 Task: Move the task Implement a new remote support system for a company's IT department to the section To-Do in the project AgileFalcon and sort the tasks in the project by Assignee in Ascending order
Action: Mouse moved to (60, 407)
Screenshot: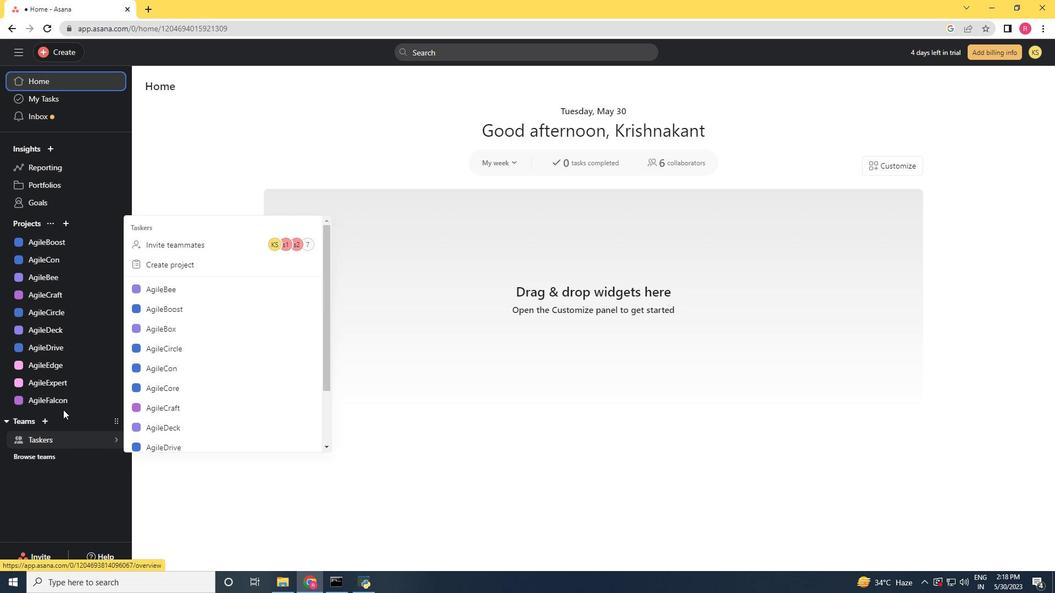 
Action: Mouse pressed left at (60, 407)
Screenshot: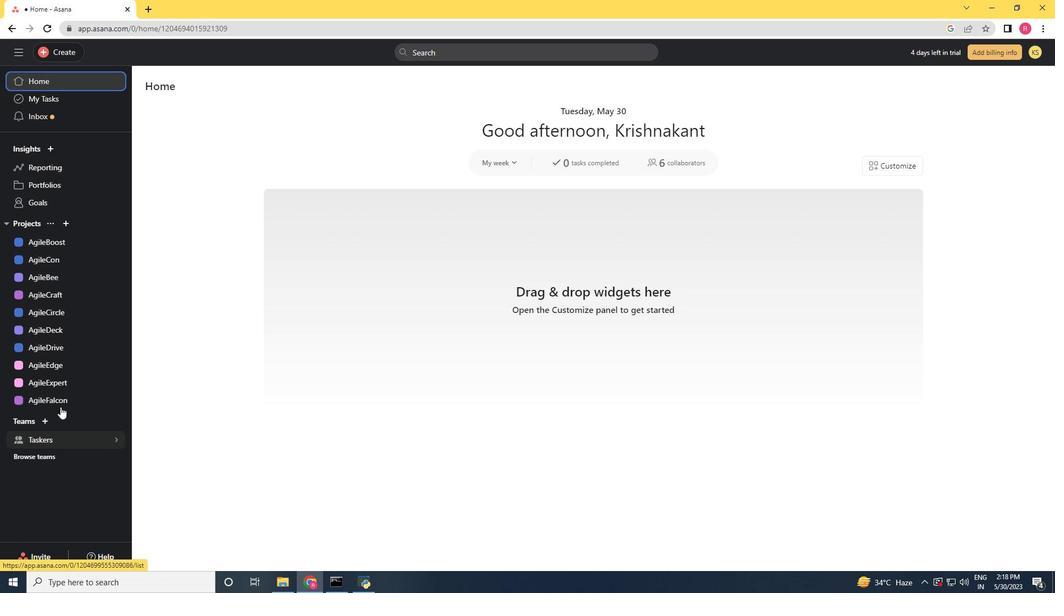 
Action: Mouse moved to (682, 222)
Screenshot: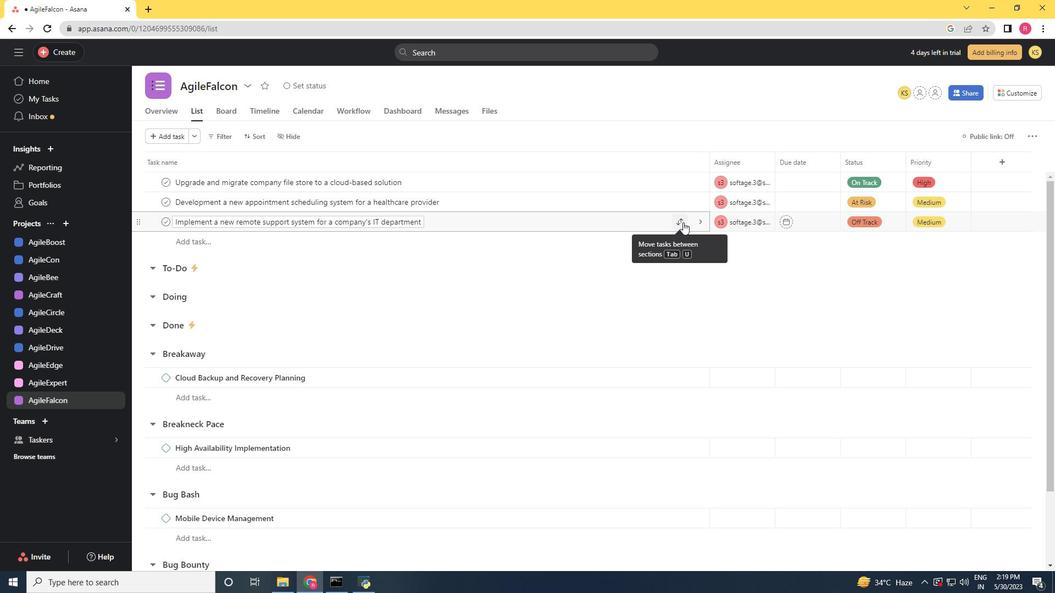 
Action: Mouse pressed left at (682, 222)
Screenshot: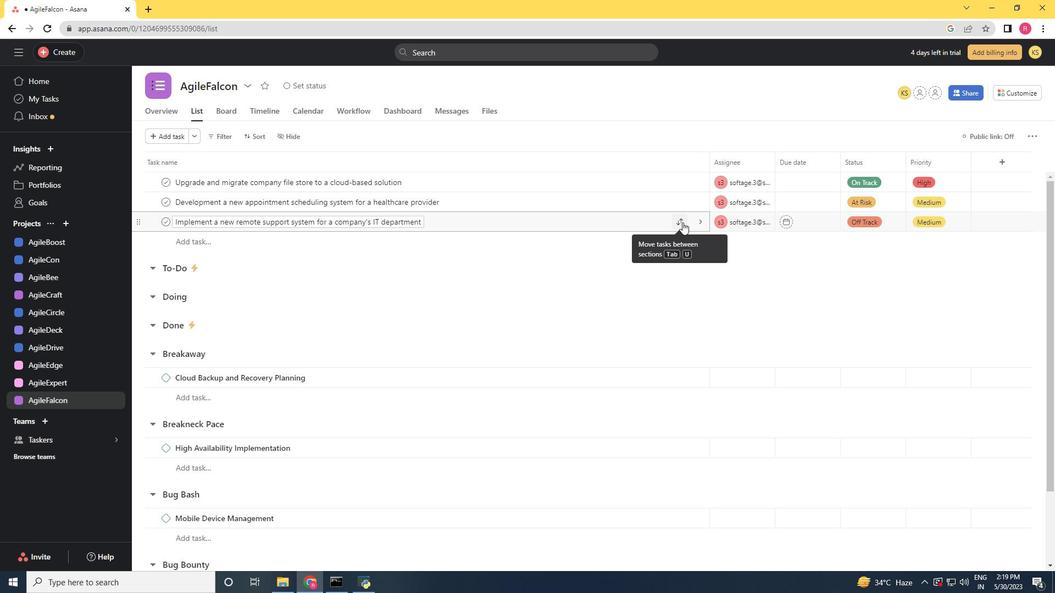 
Action: Mouse moved to (657, 282)
Screenshot: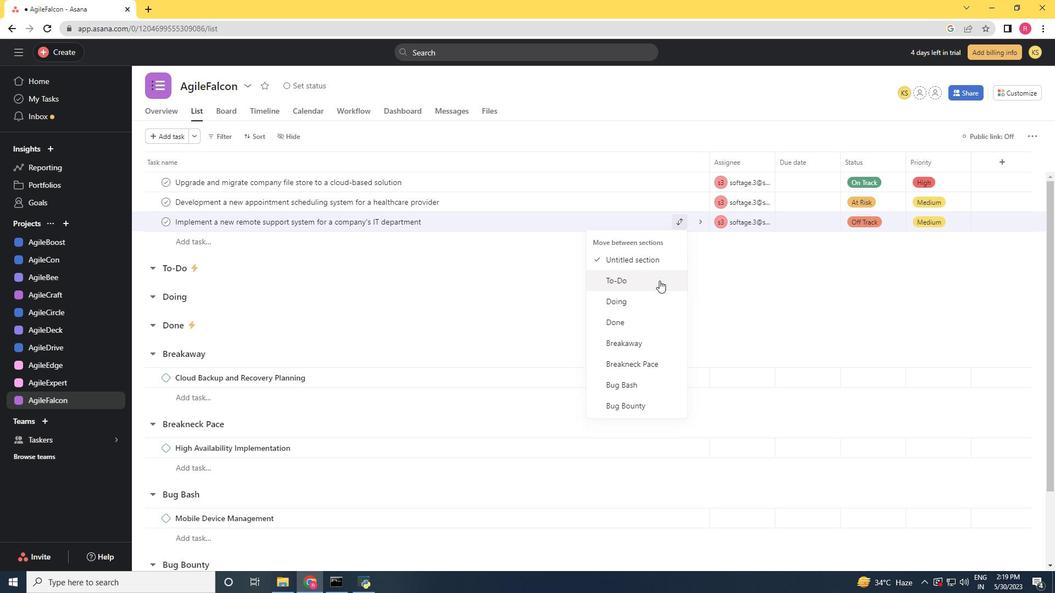 
Action: Mouse pressed left at (657, 282)
Screenshot: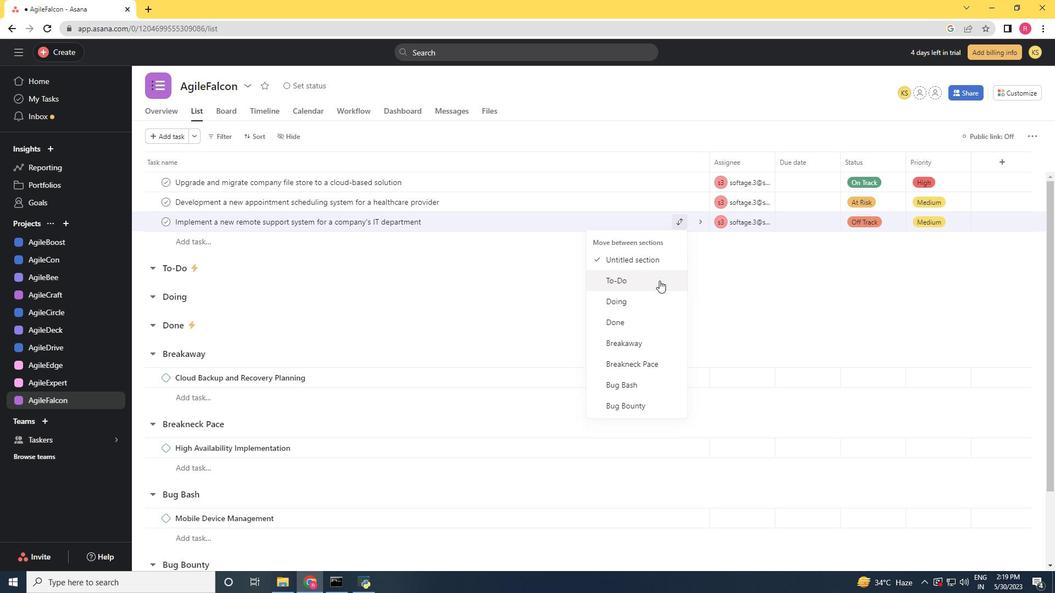 
Action: Mouse moved to (244, 134)
Screenshot: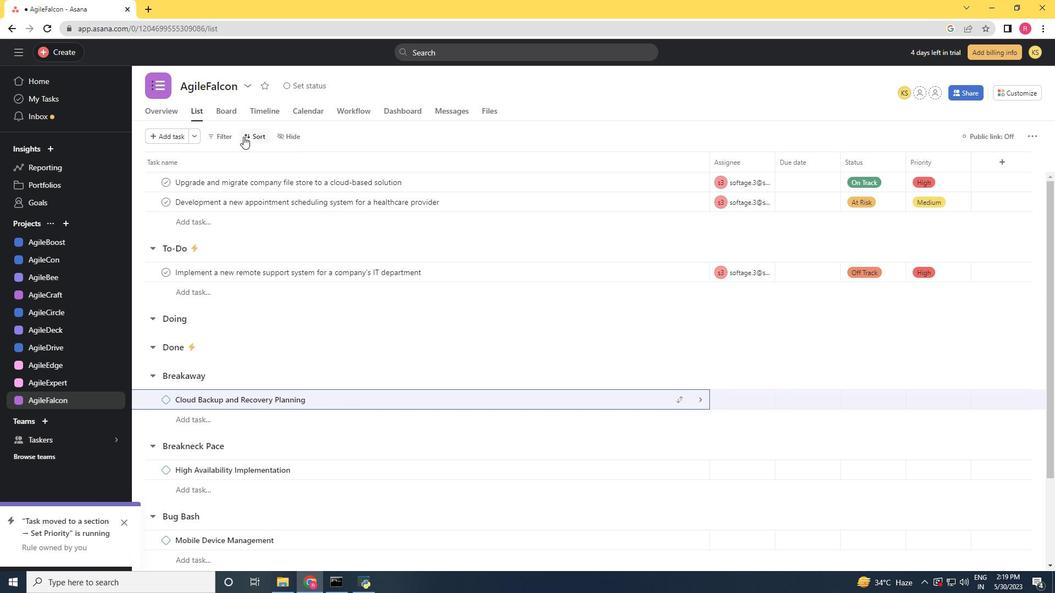 
Action: Mouse pressed left at (244, 134)
Screenshot: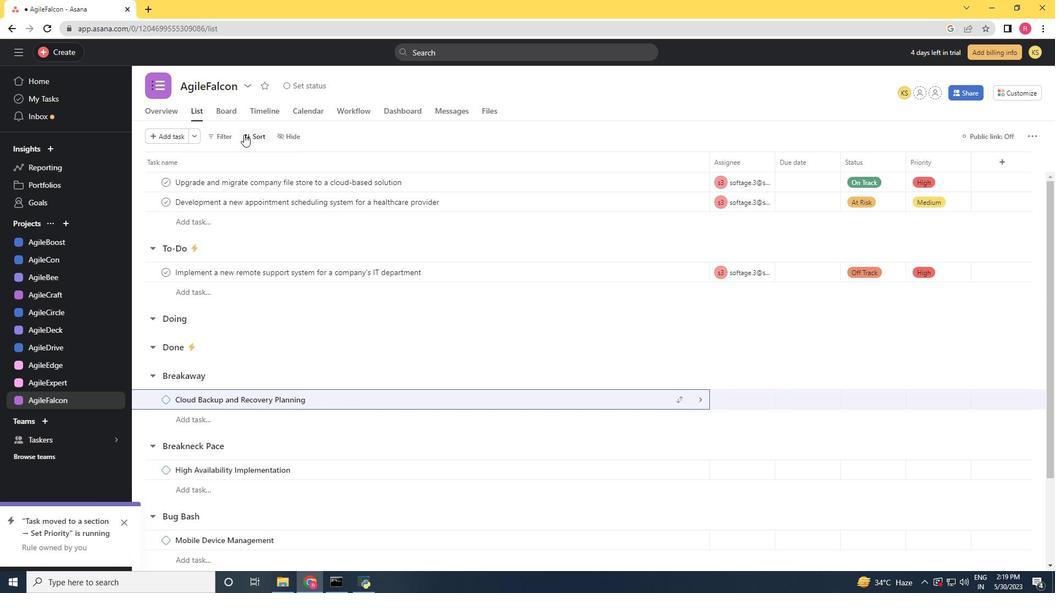 
Action: Mouse moved to (270, 224)
Screenshot: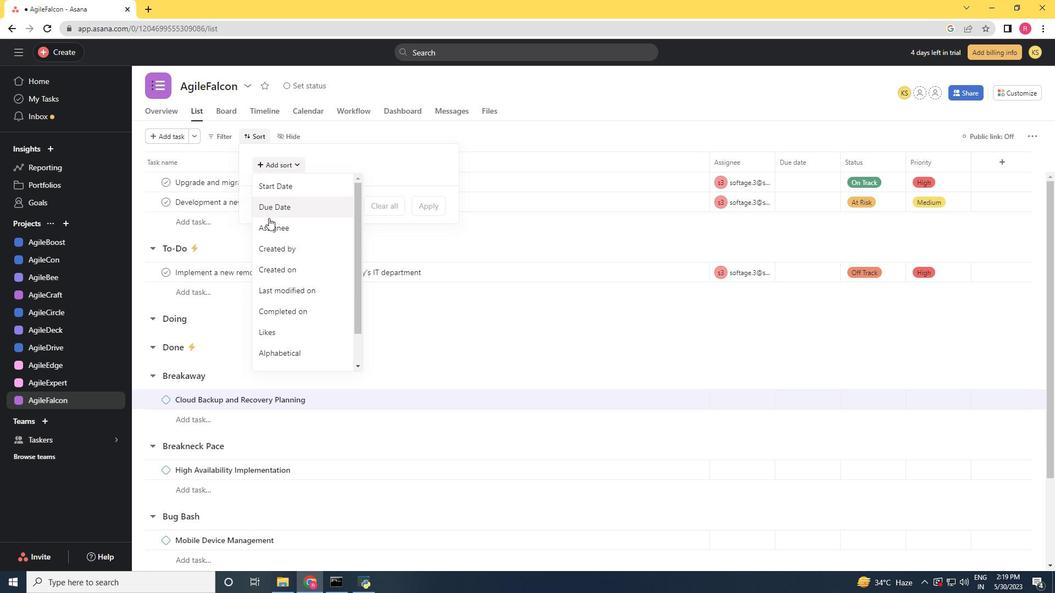 
Action: Mouse pressed left at (270, 224)
Screenshot: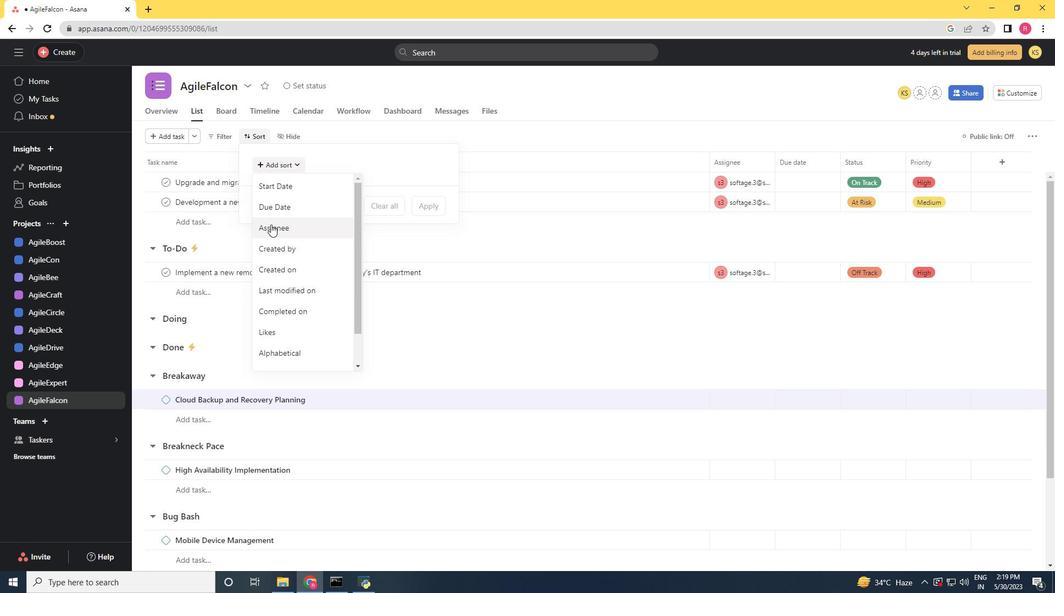 
Action: Mouse moved to (426, 258)
Screenshot: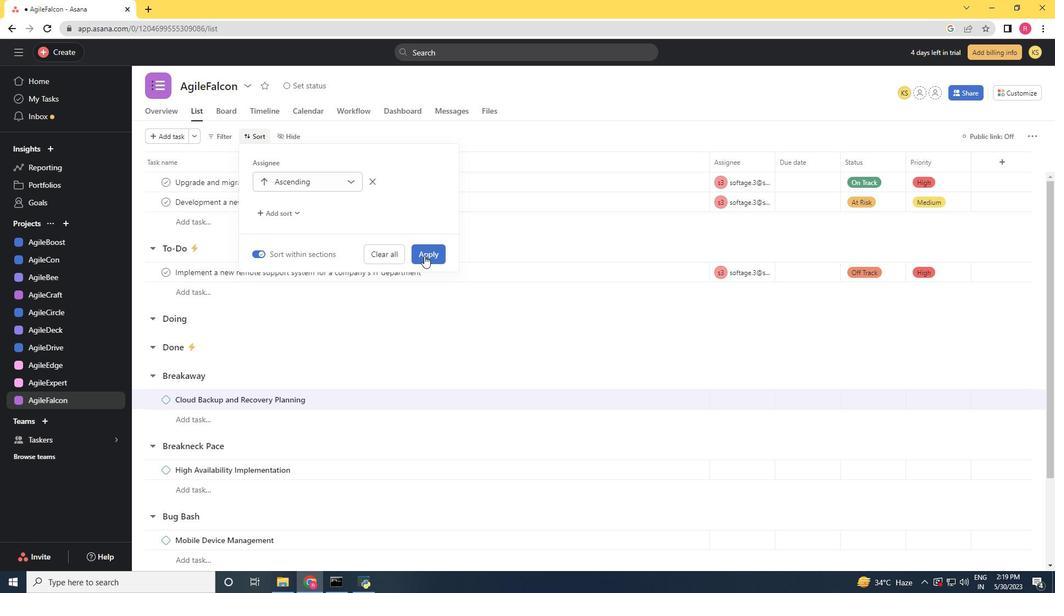 
Action: Mouse pressed left at (426, 258)
Screenshot: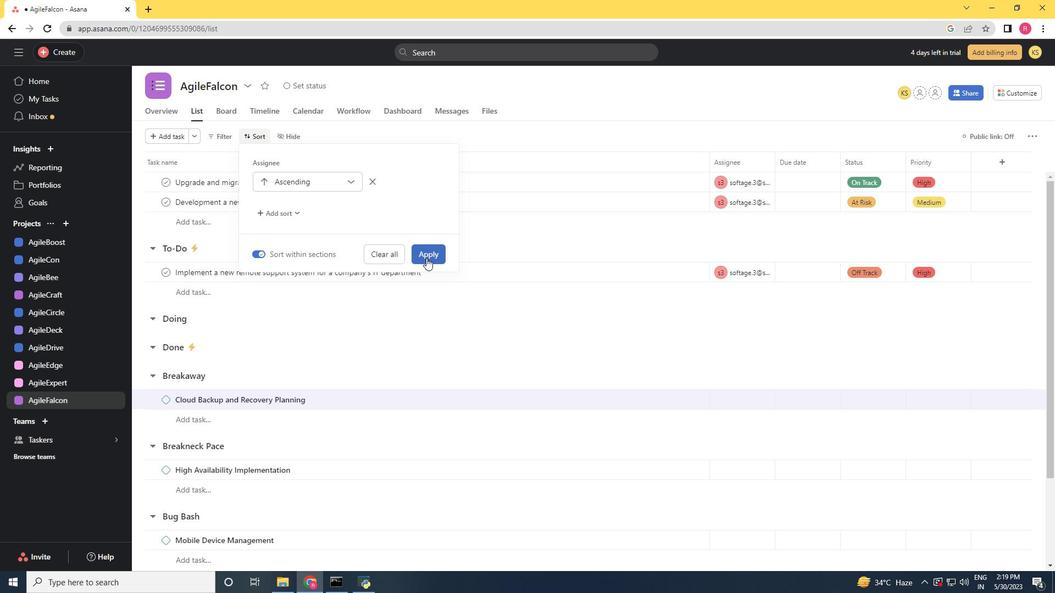 
Action: Mouse moved to (297, 217)
Screenshot: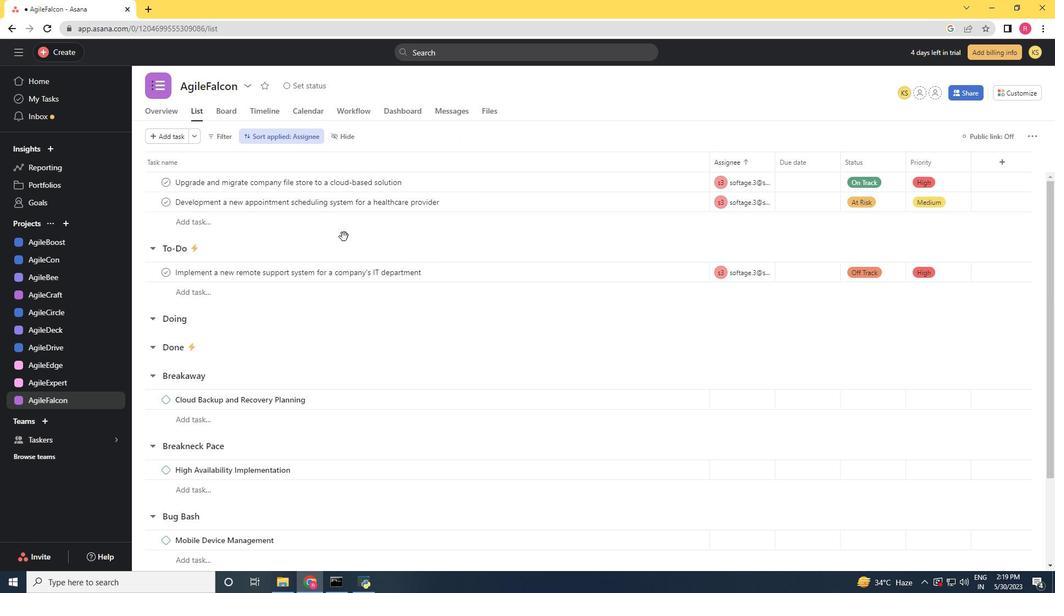 
